 Task: Select the America/Adak as time zone for the schedule.
Action: Mouse moved to (99, 312)
Screenshot: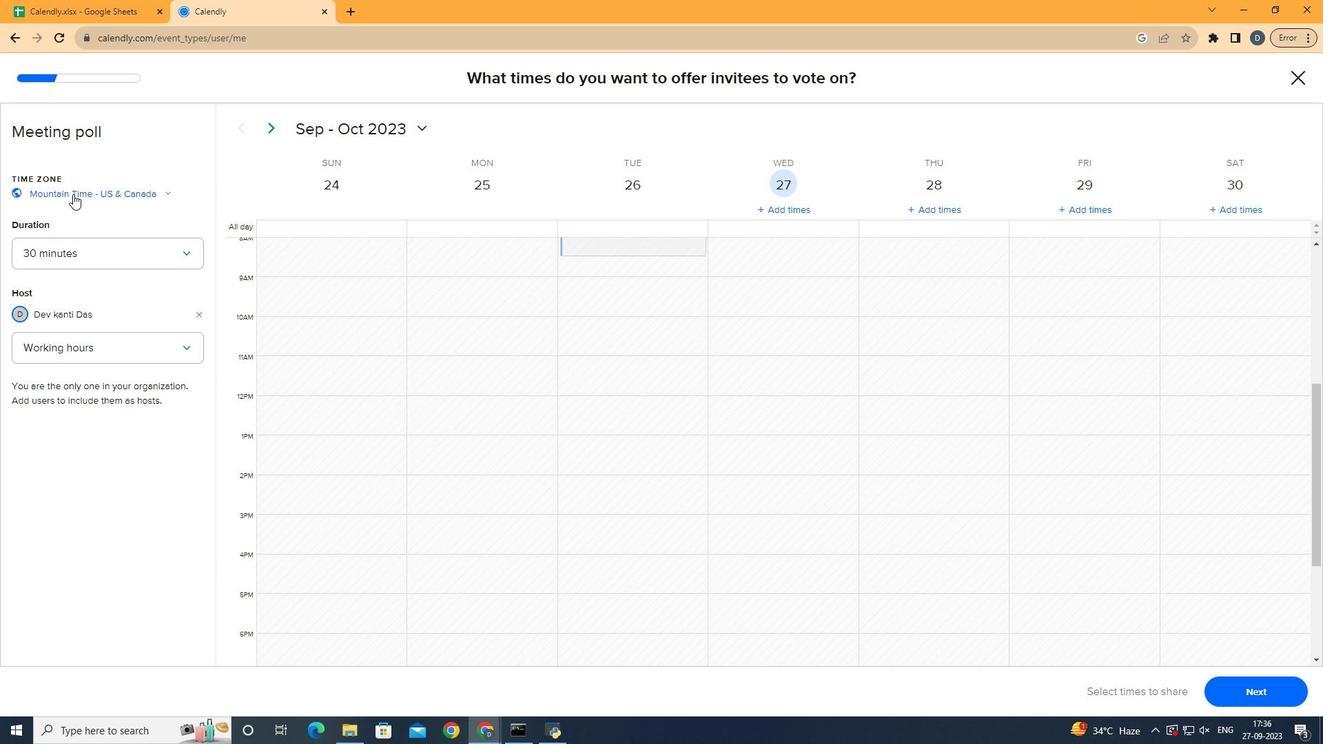 
Action: Mouse pressed left at (99, 312)
Screenshot: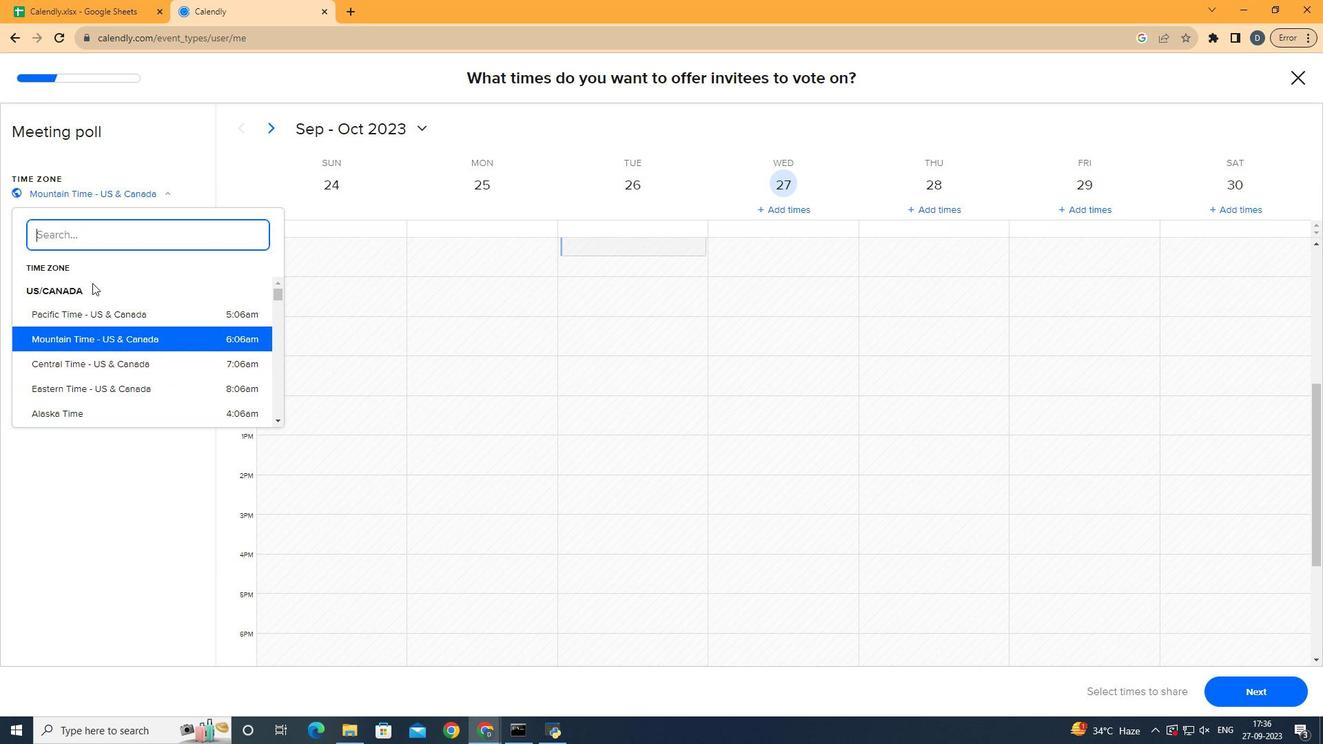 
Action: Mouse moved to (107, 385)
Screenshot: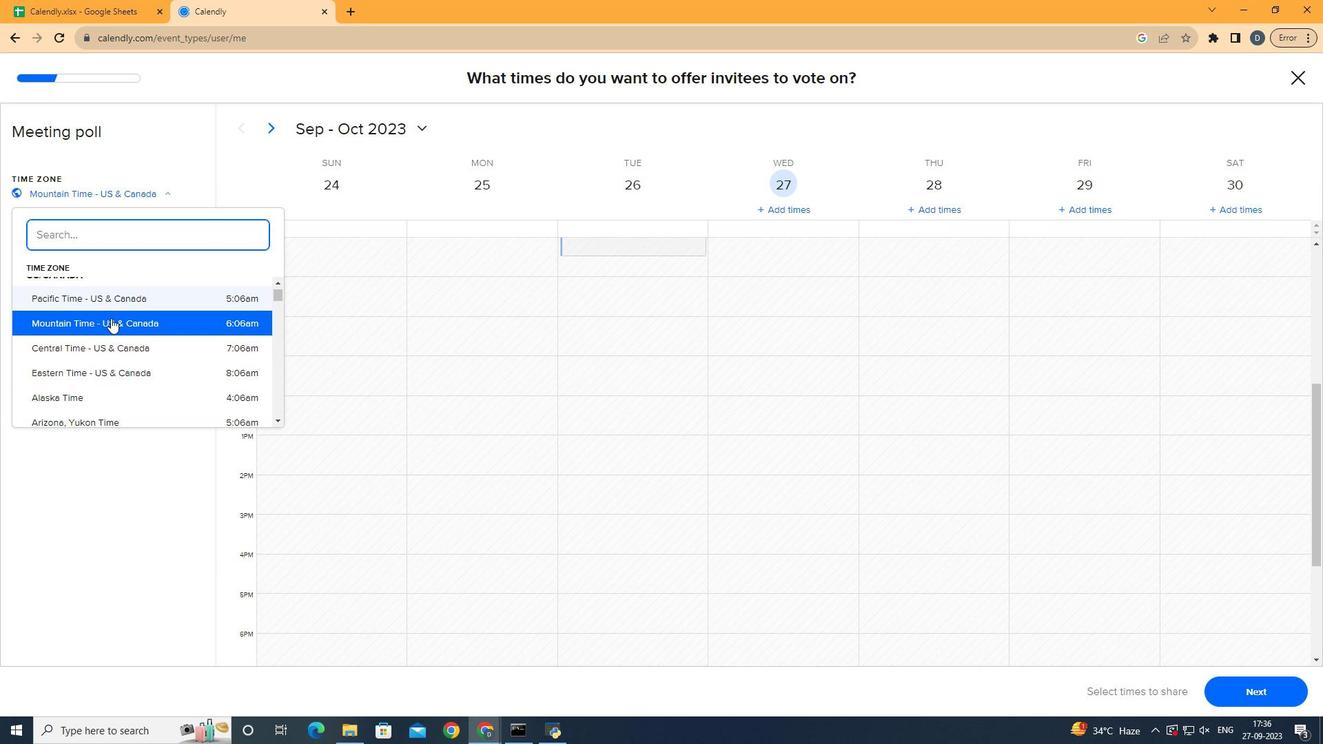 
Action: Mouse scrolled (107, 385) with delta (0, 0)
Screenshot: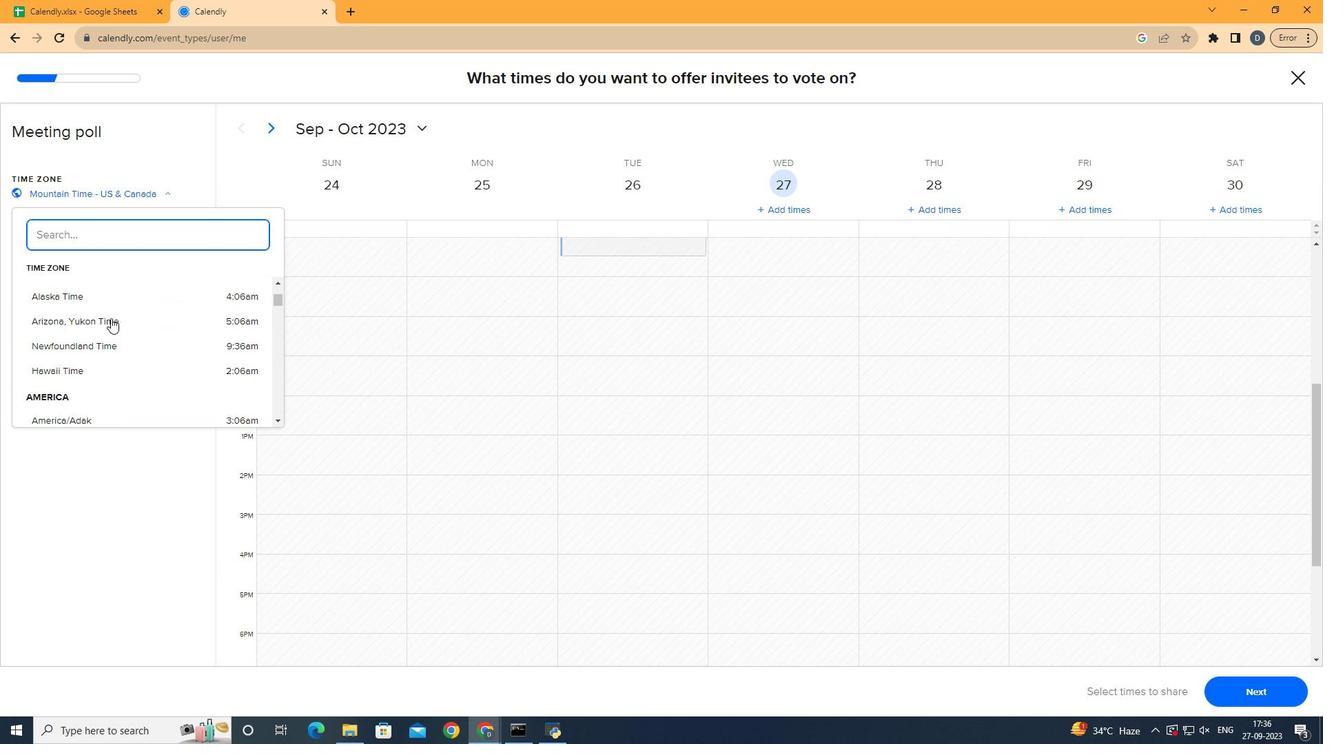 
Action: Mouse scrolled (107, 385) with delta (0, 0)
Screenshot: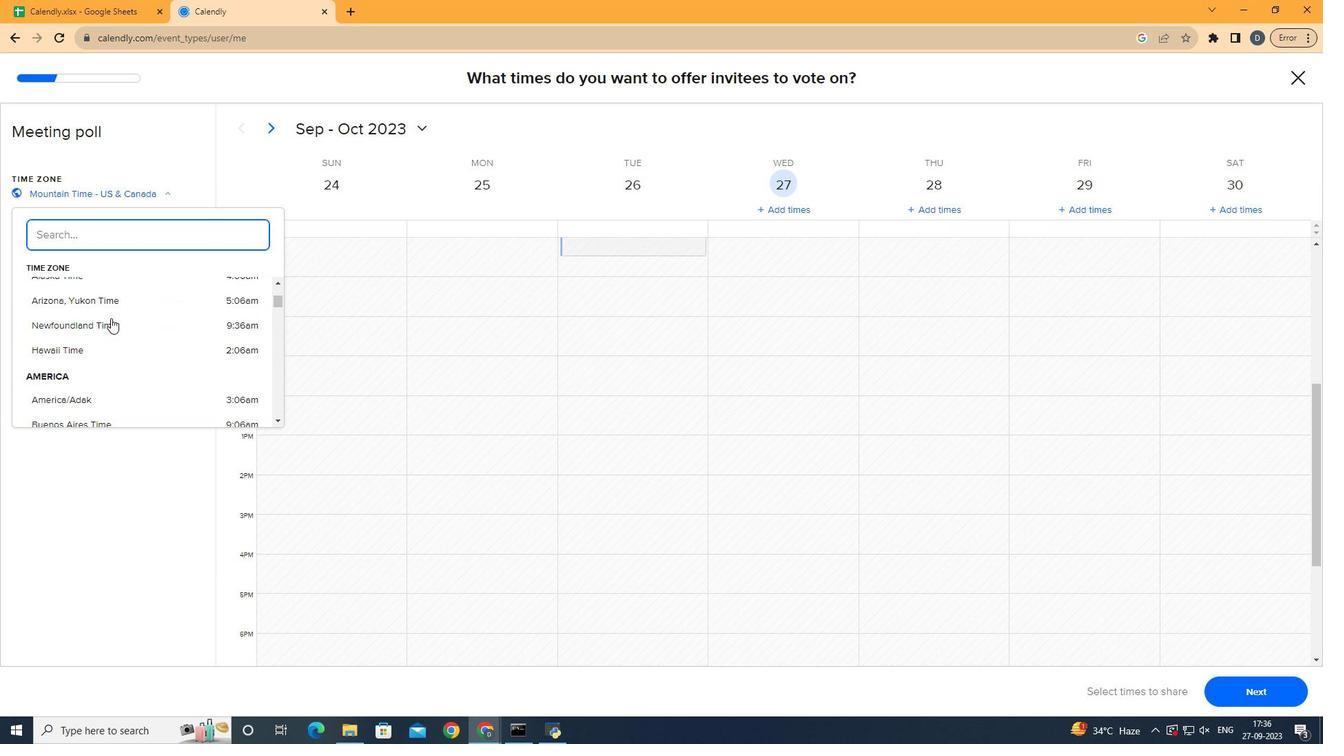 
Action: Mouse moved to (108, 379)
Screenshot: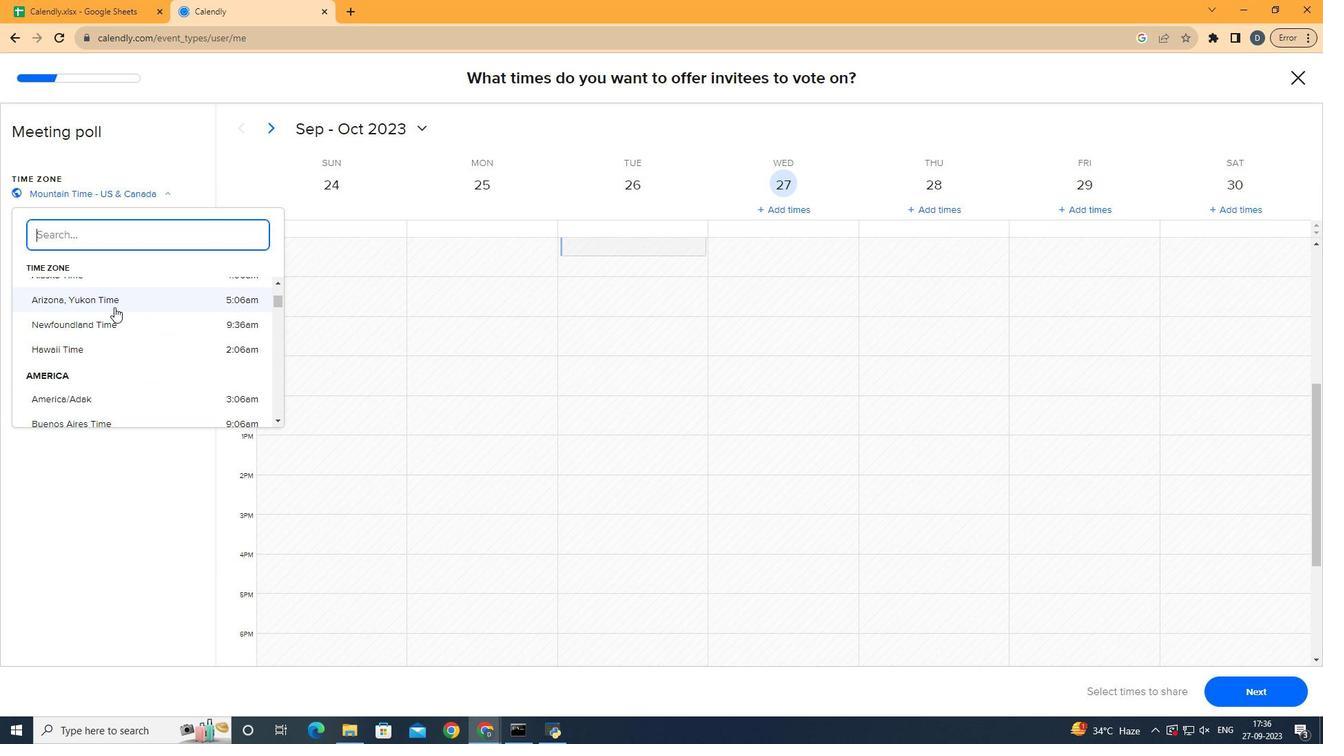 
Action: Mouse scrolled (108, 379) with delta (0, 0)
Screenshot: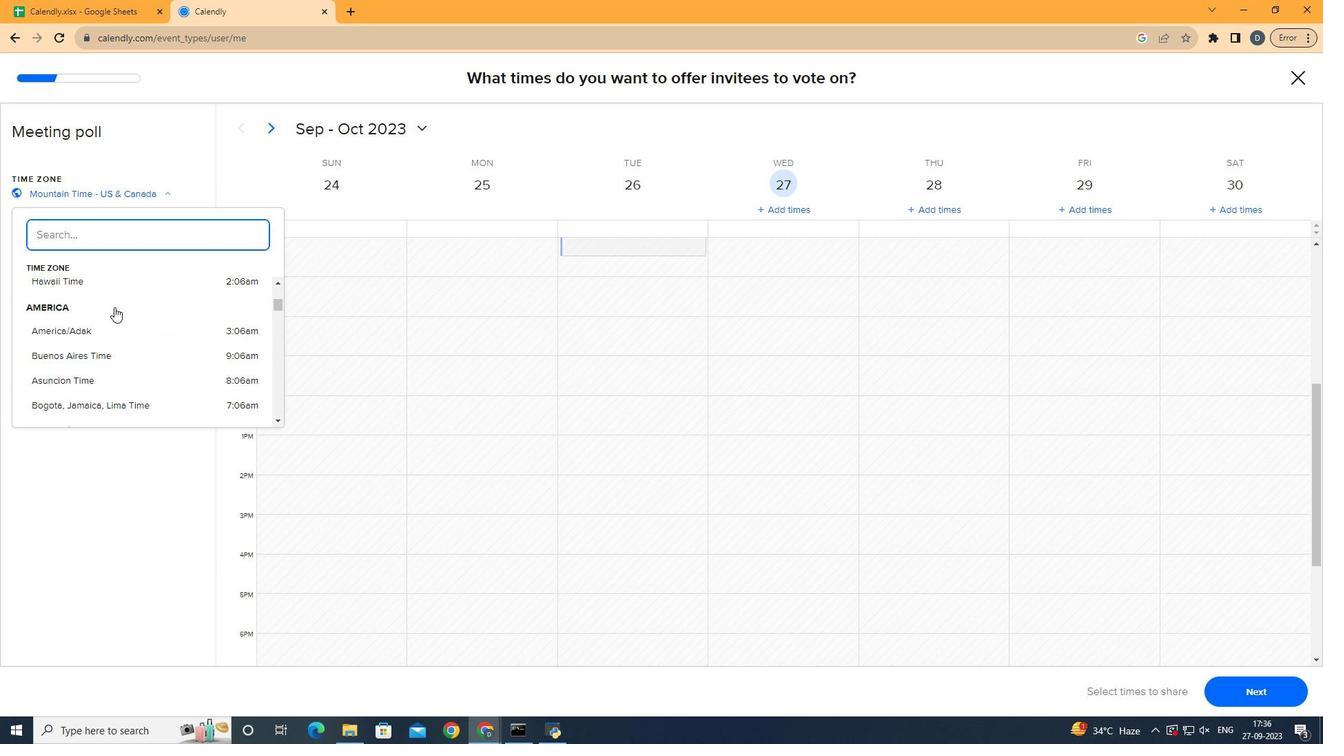 
Action: Mouse moved to (107, 390)
Screenshot: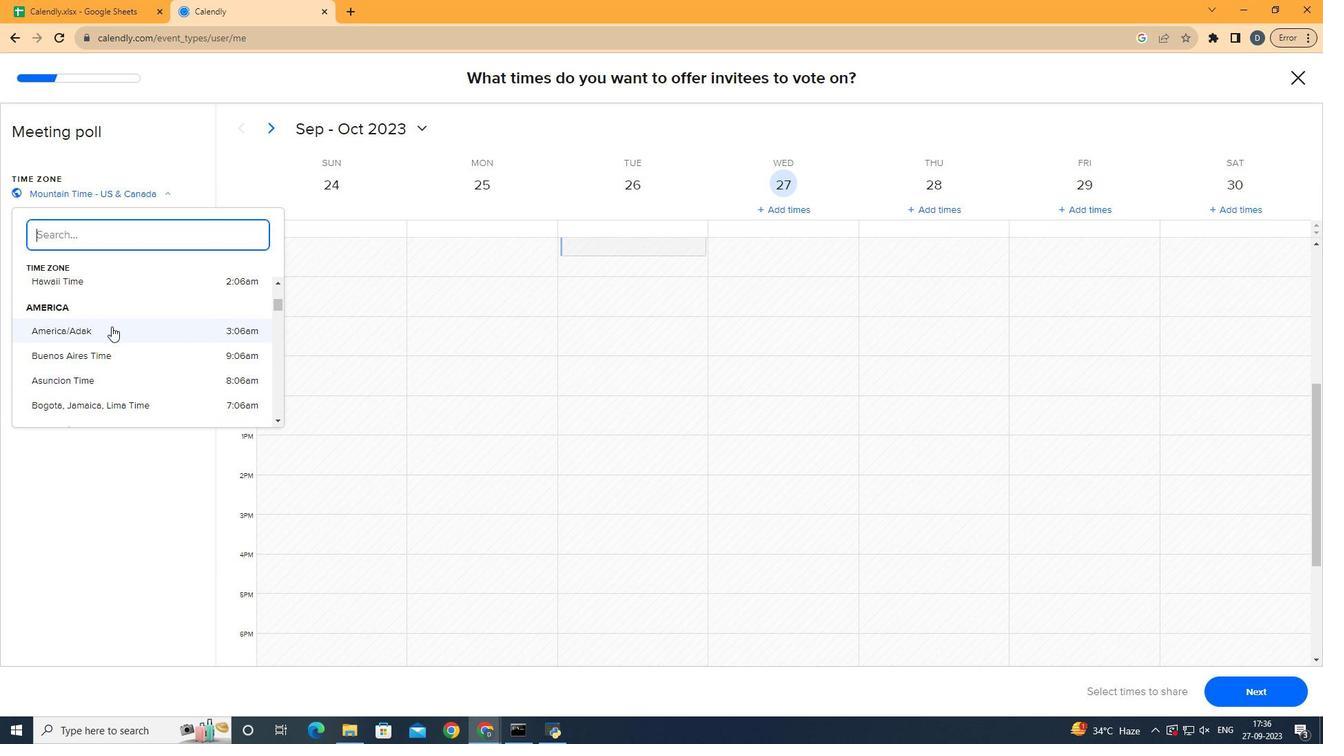 
Action: Mouse pressed left at (107, 390)
Screenshot: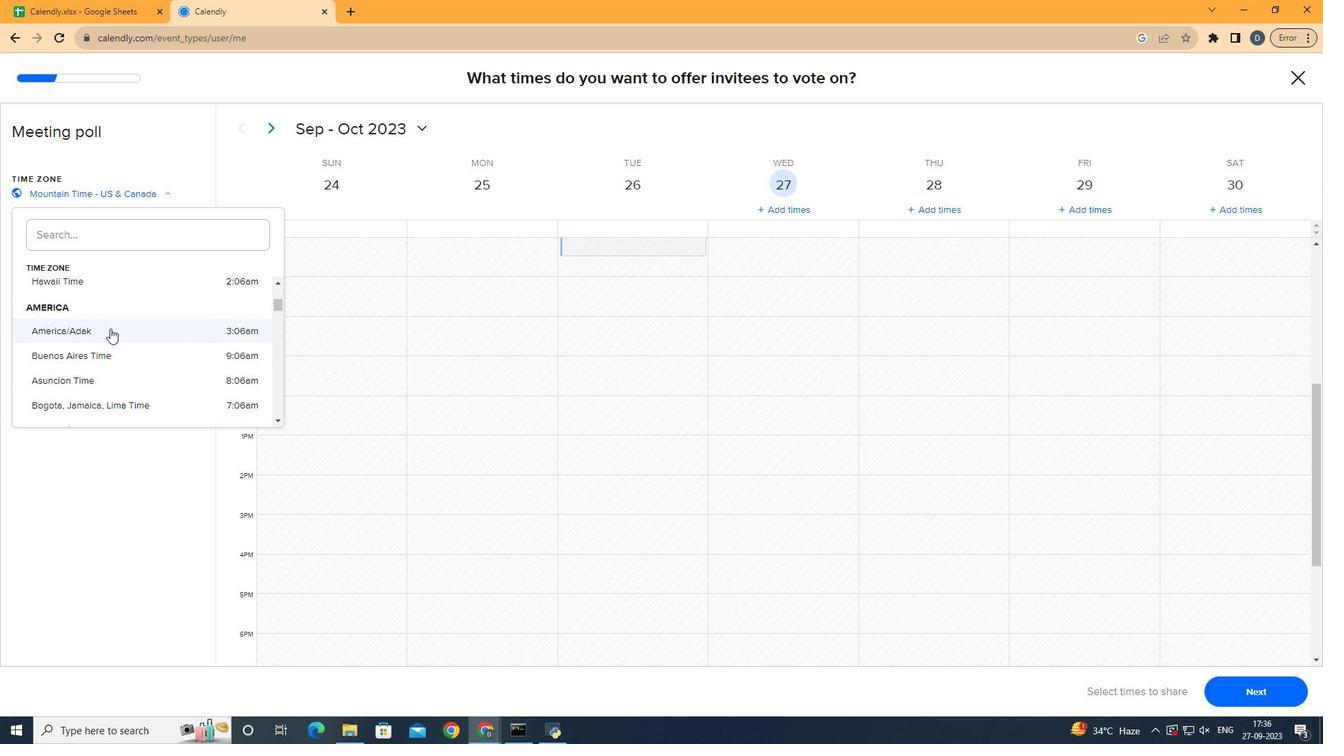
Action: Mouse moved to (113, 490)
Screenshot: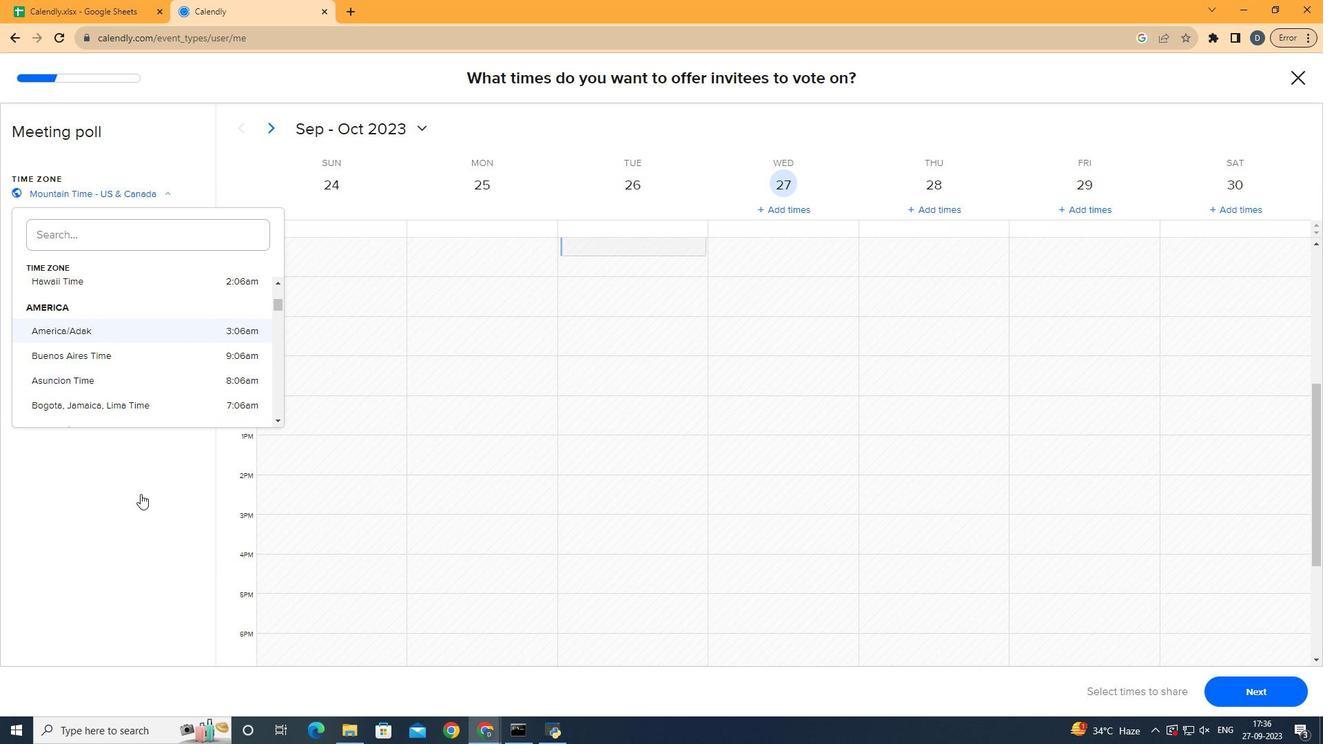 
